 Task: Search one way flight ticket for 3 adults in first from Homer: Homer Airport to New Bern: Coastal Carolina Regional Airport (was Craven County Regional) on 5-4-2023. Choice of flights is JetBlue. Number of bags: 2 checked bags. Price is upto 82000. Outbound departure time preference is 17:45.
Action: Mouse moved to (300, 250)
Screenshot: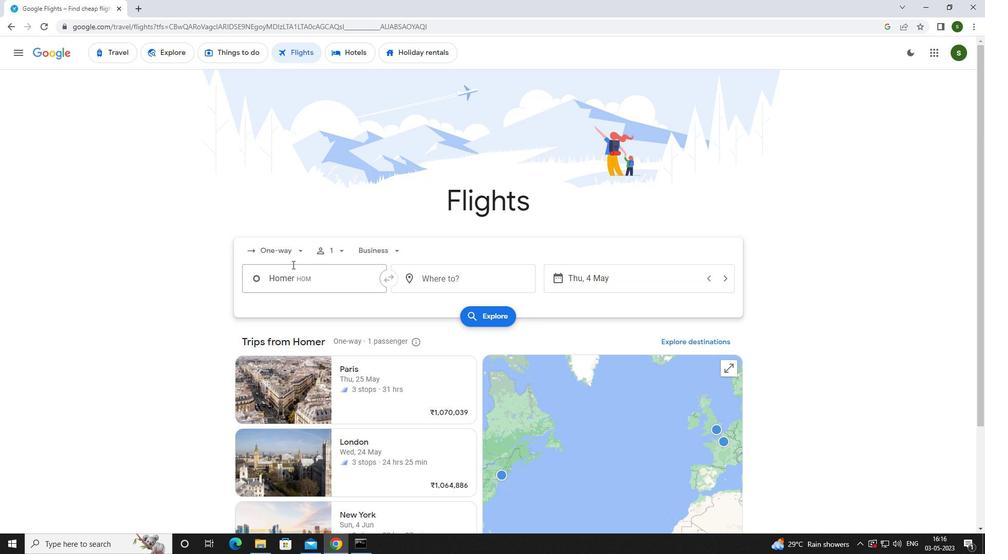 
Action: Mouse pressed left at (300, 250)
Screenshot: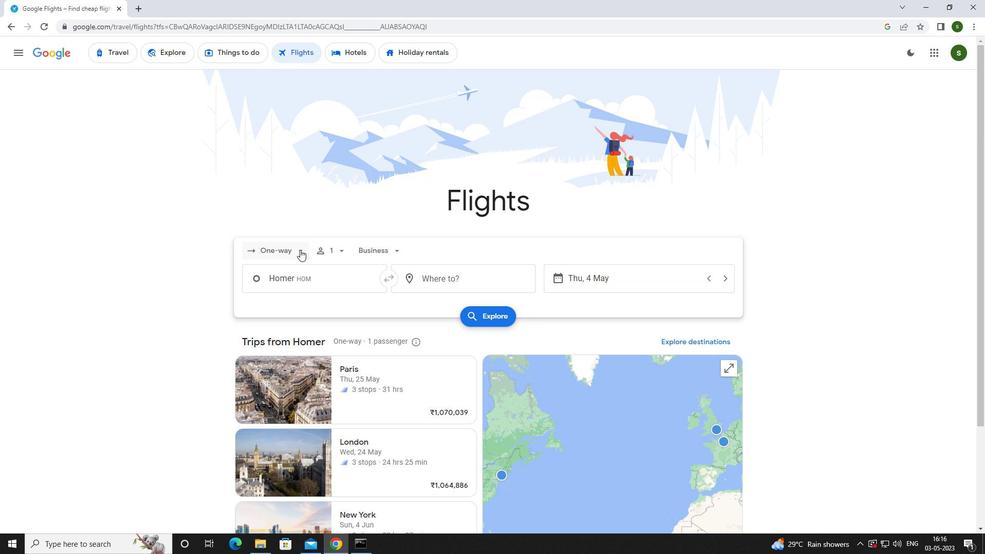 
Action: Mouse moved to (294, 295)
Screenshot: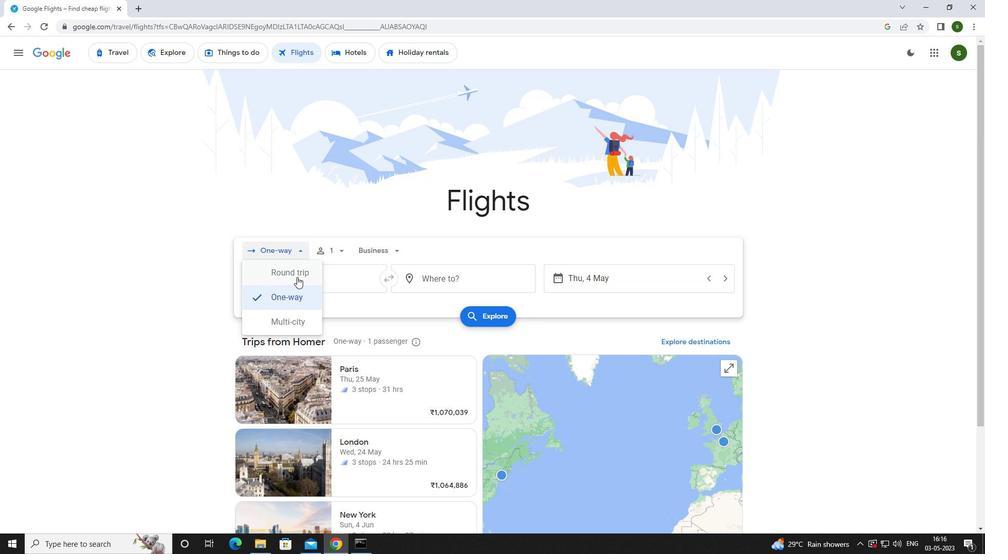 
Action: Mouse pressed left at (294, 295)
Screenshot: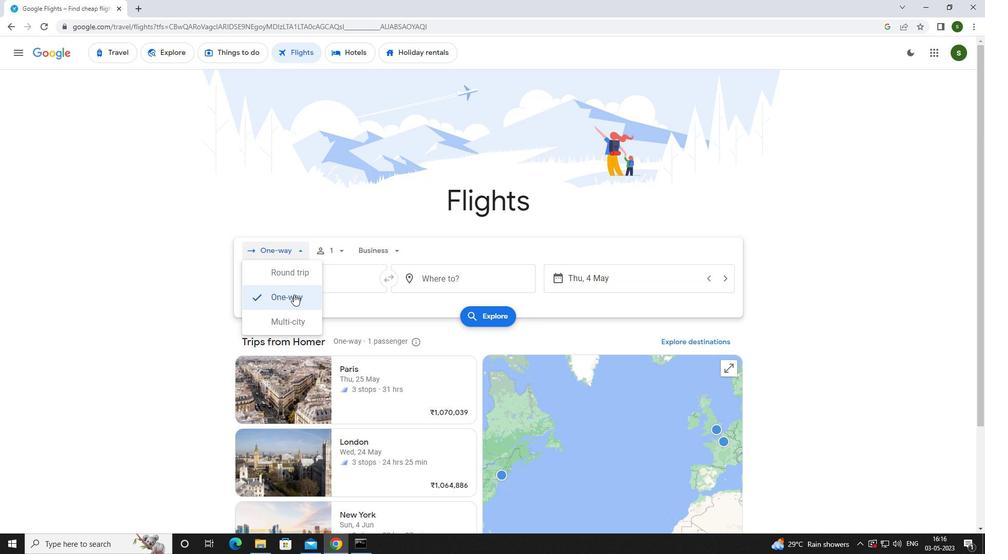 
Action: Mouse moved to (338, 253)
Screenshot: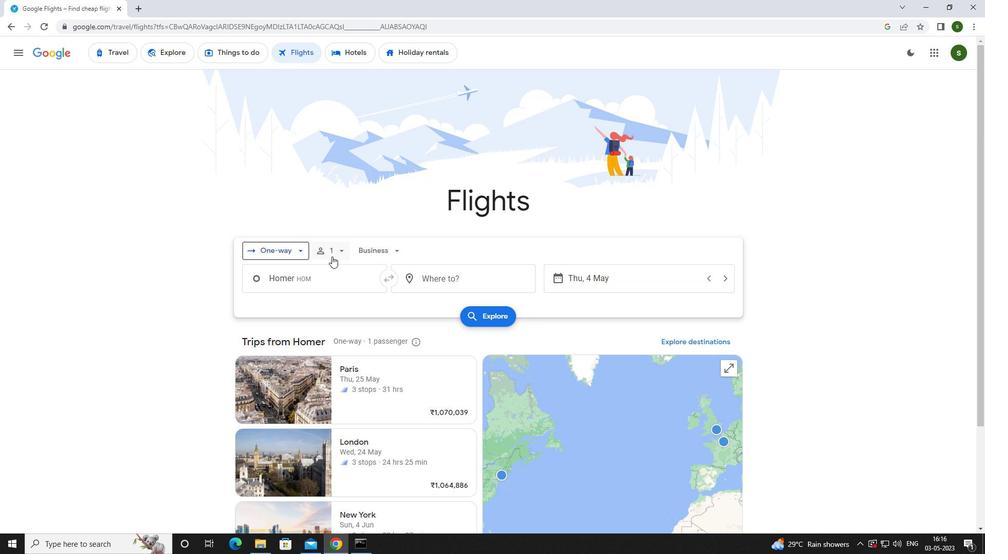 
Action: Mouse pressed left at (338, 253)
Screenshot: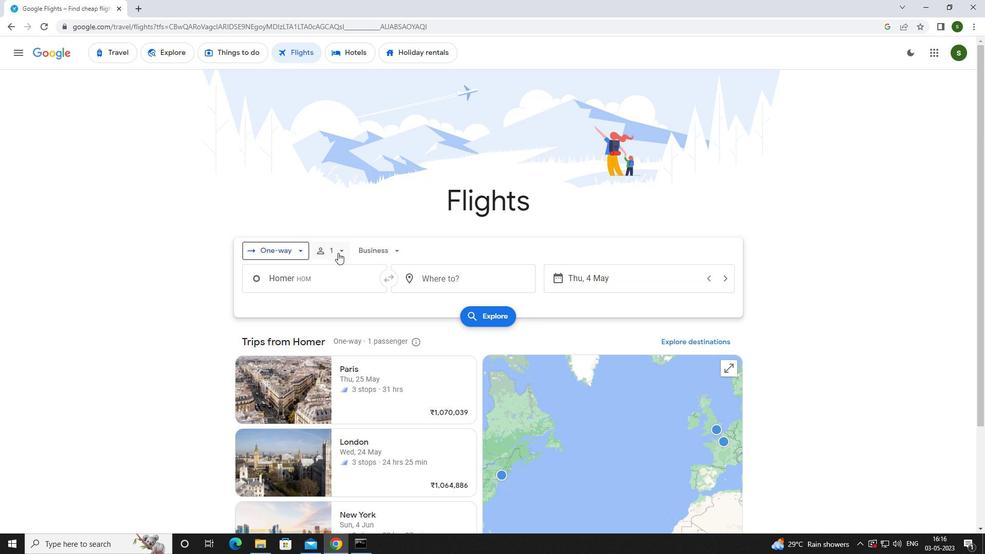 
Action: Mouse moved to (419, 274)
Screenshot: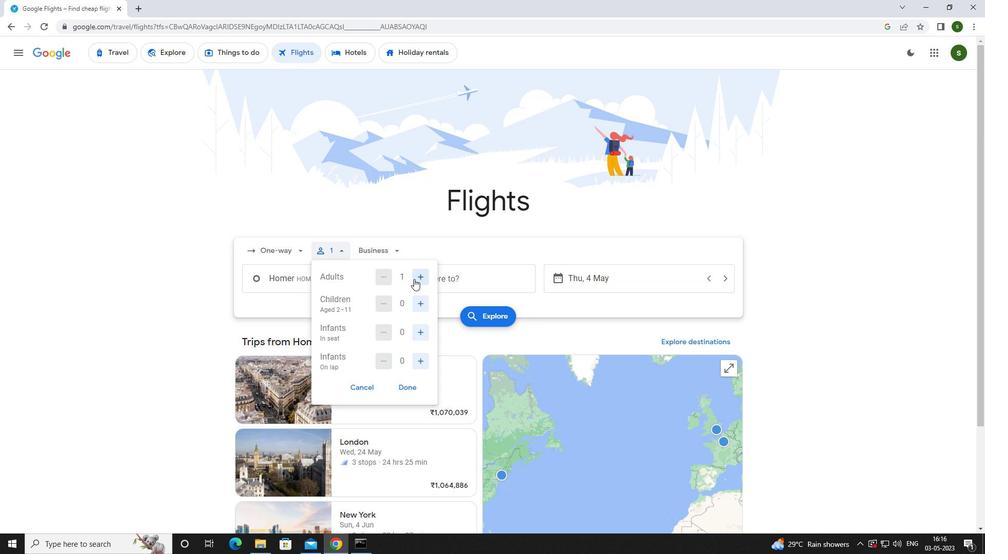 
Action: Mouse pressed left at (419, 274)
Screenshot: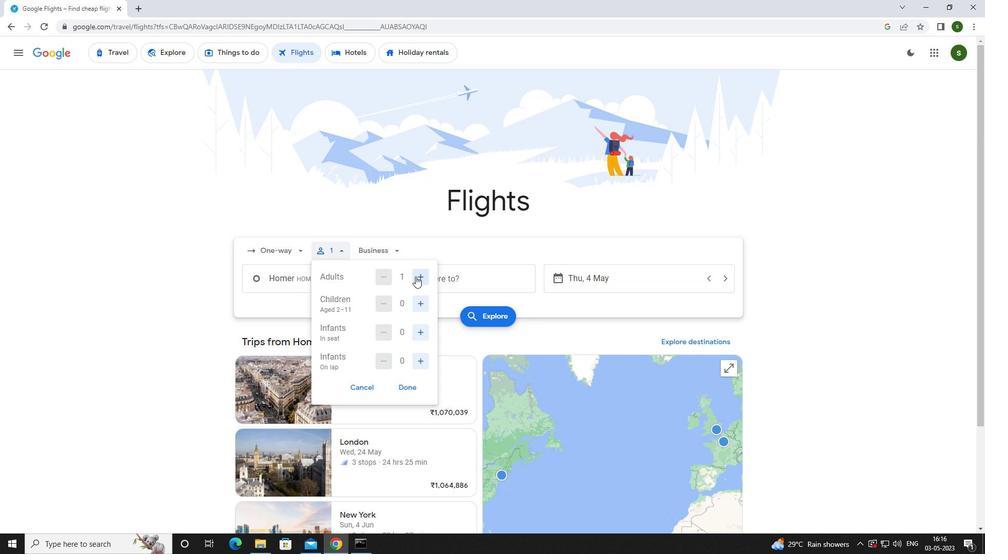 
Action: Mouse pressed left at (419, 274)
Screenshot: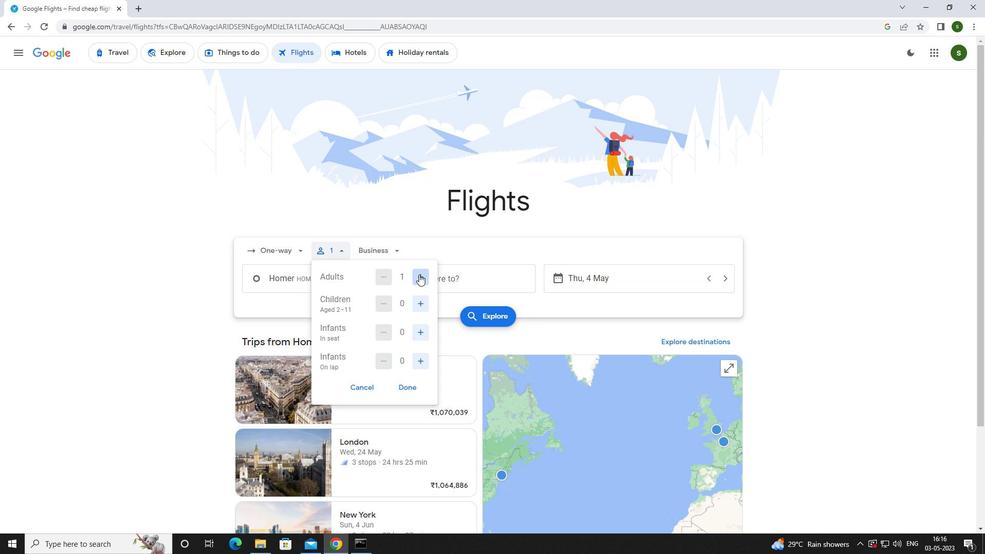 
Action: Mouse moved to (384, 245)
Screenshot: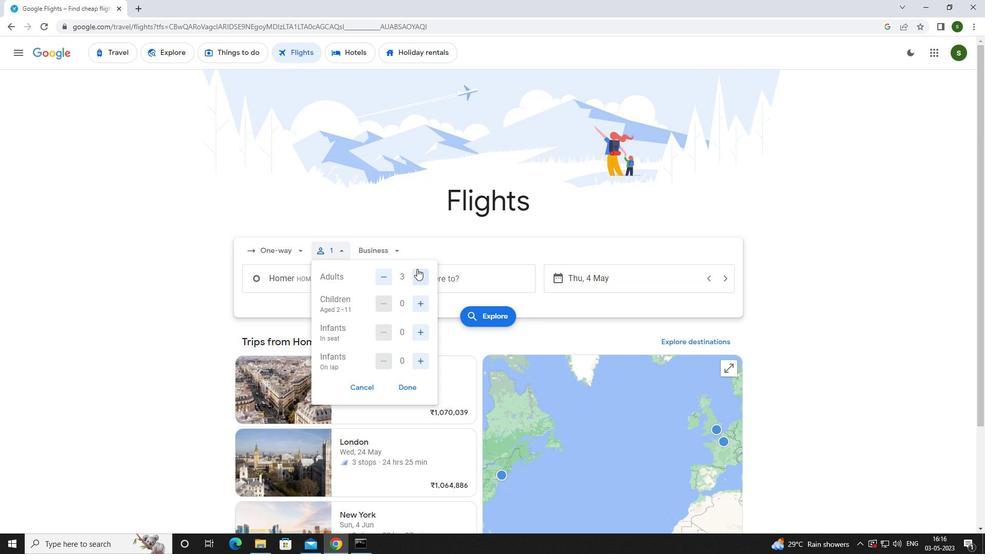 
Action: Mouse pressed left at (384, 245)
Screenshot: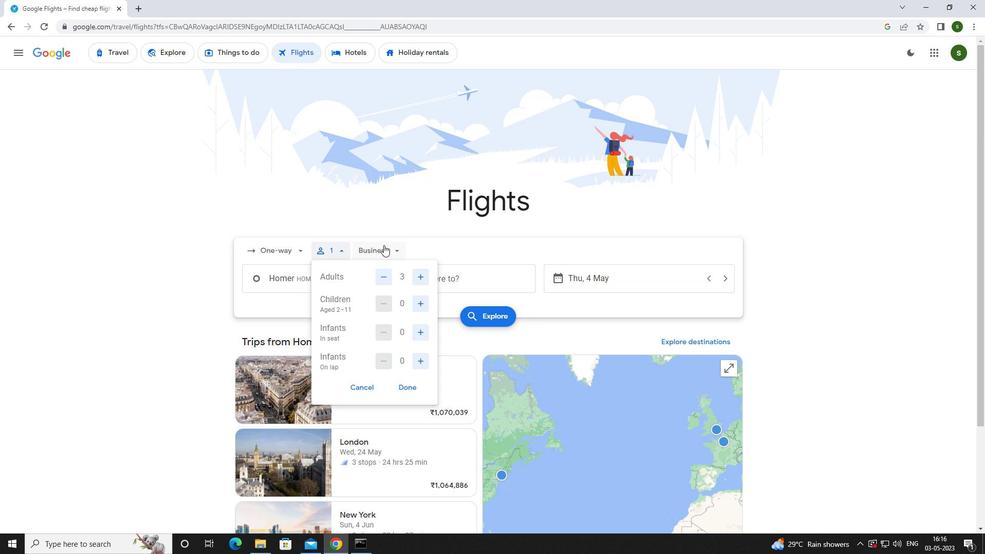 
Action: Mouse moved to (373, 347)
Screenshot: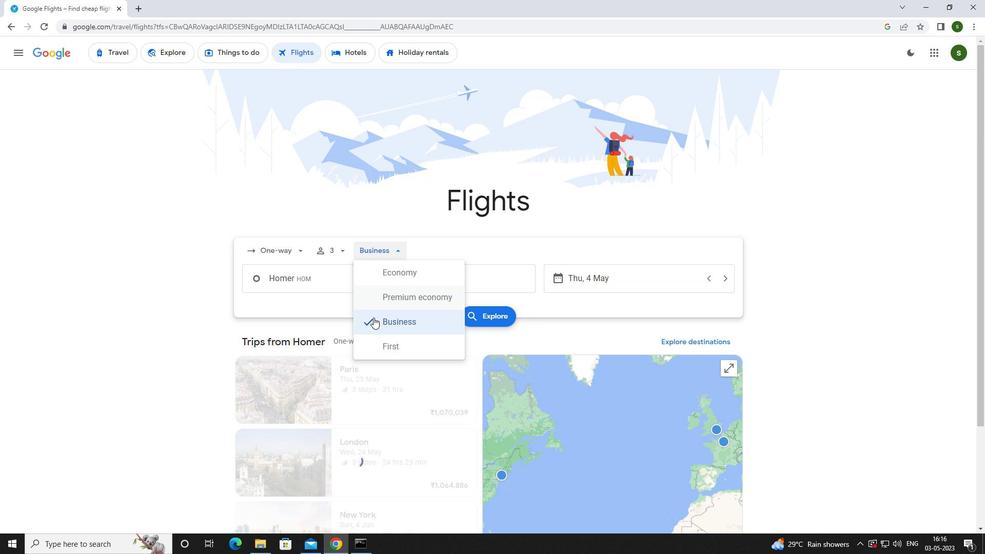 
Action: Mouse pressed left at (373, 347)
Screenshot: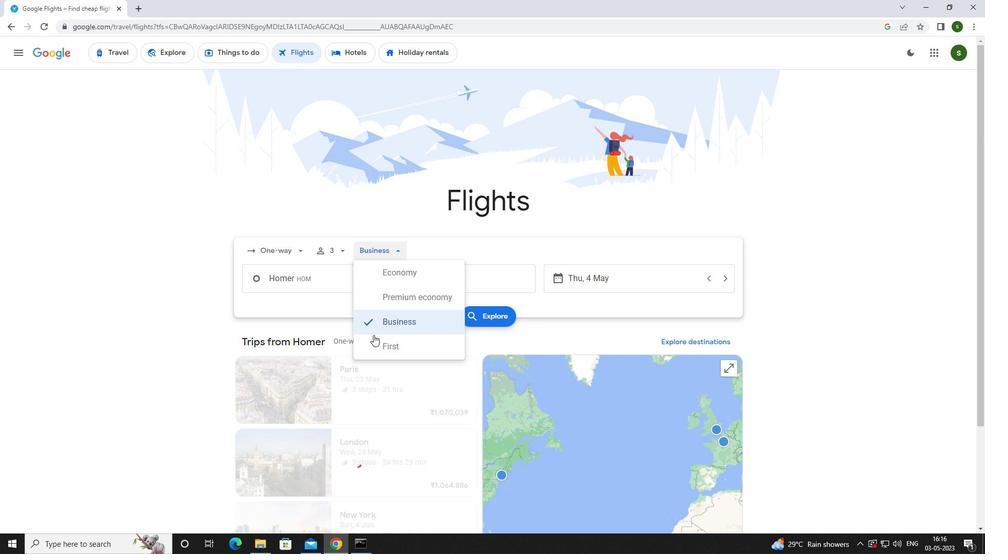 
Action: Mouse moved to (329, 273)
Screenshot: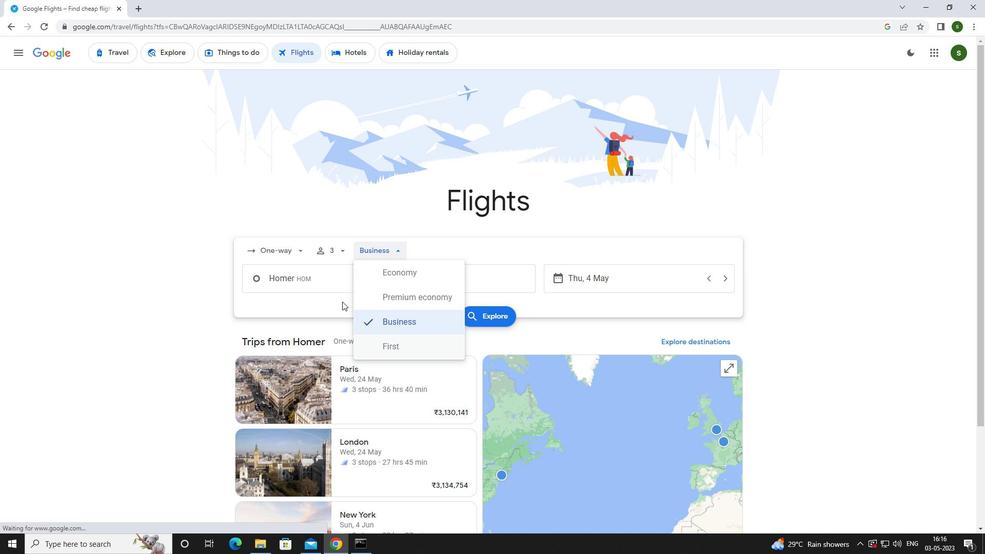 
Action: Mouse pressed left at (329, 273)
Screenshot: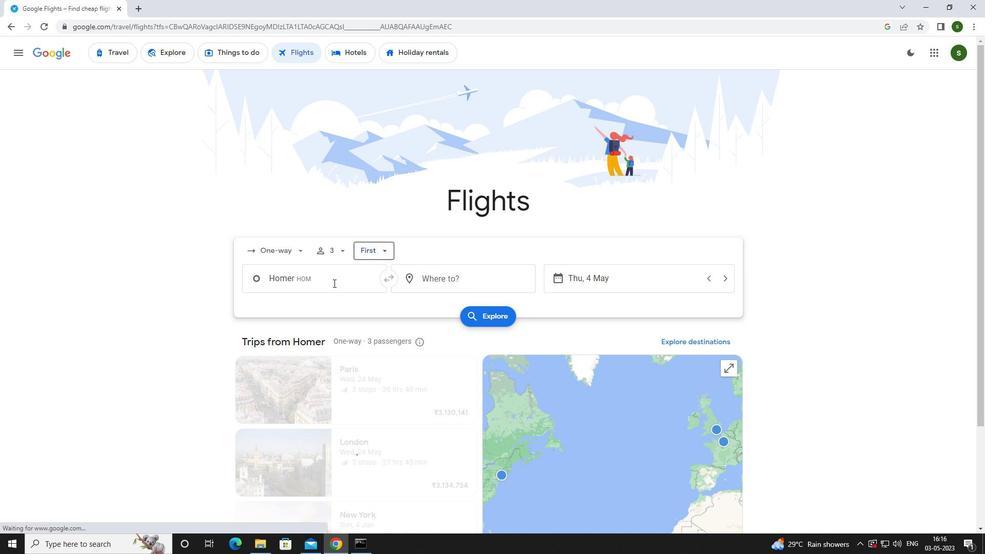 
Action: Mouse moved to (334, 280)
Screenshot: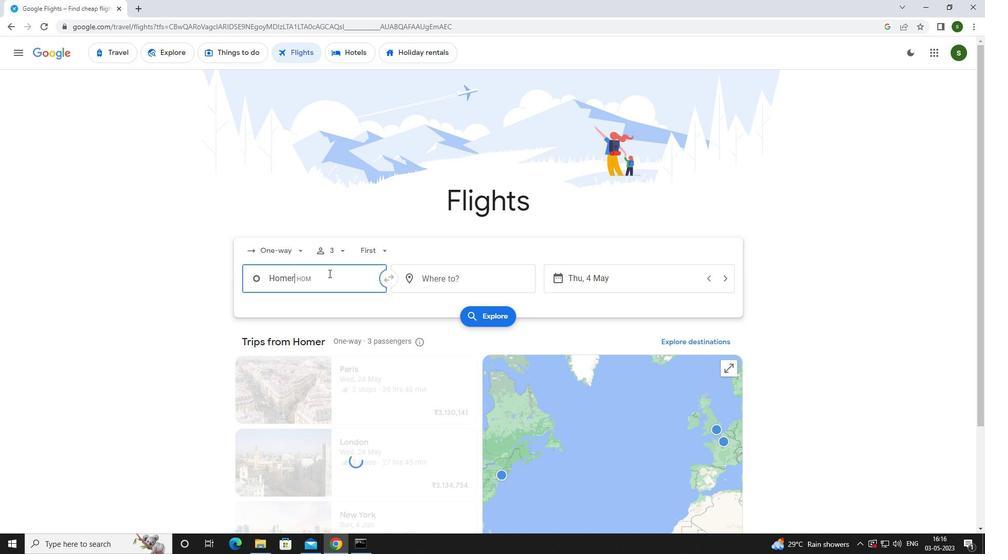 
Action: Key pressed <Key.caps_lock>h
Screenshot: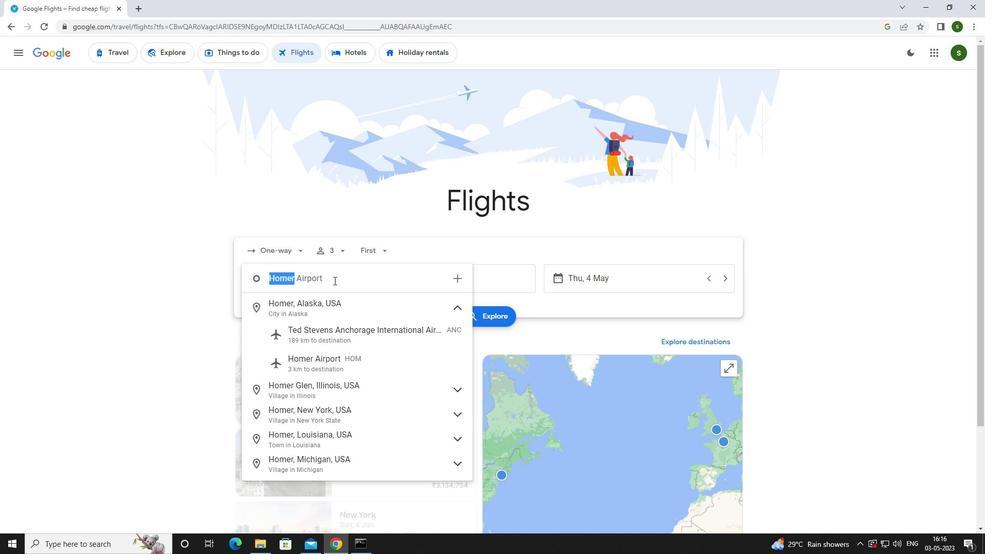 
Action: Mouse moved to (334, 281)
Screenshot: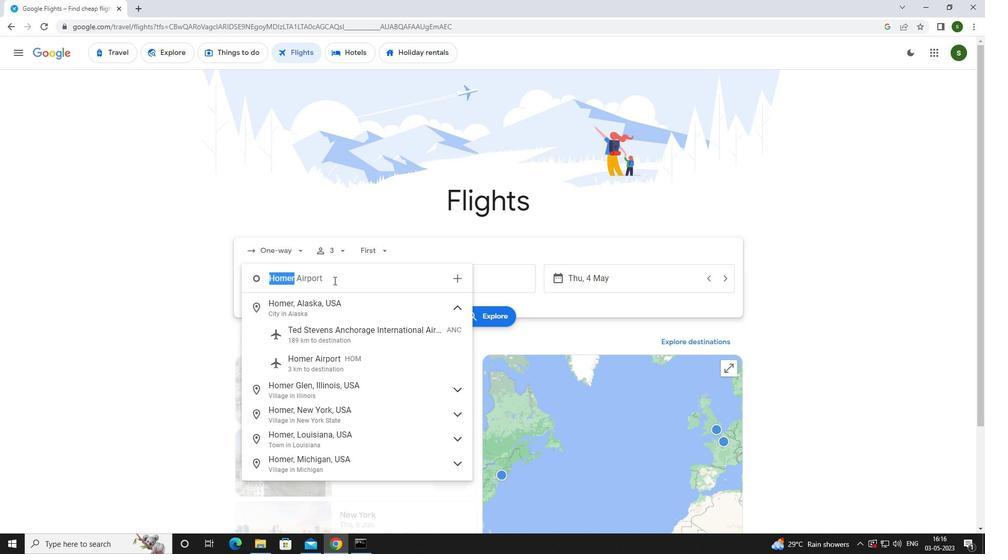 
Action: Key pressed <Key.caps_lock>omer
Screenshot: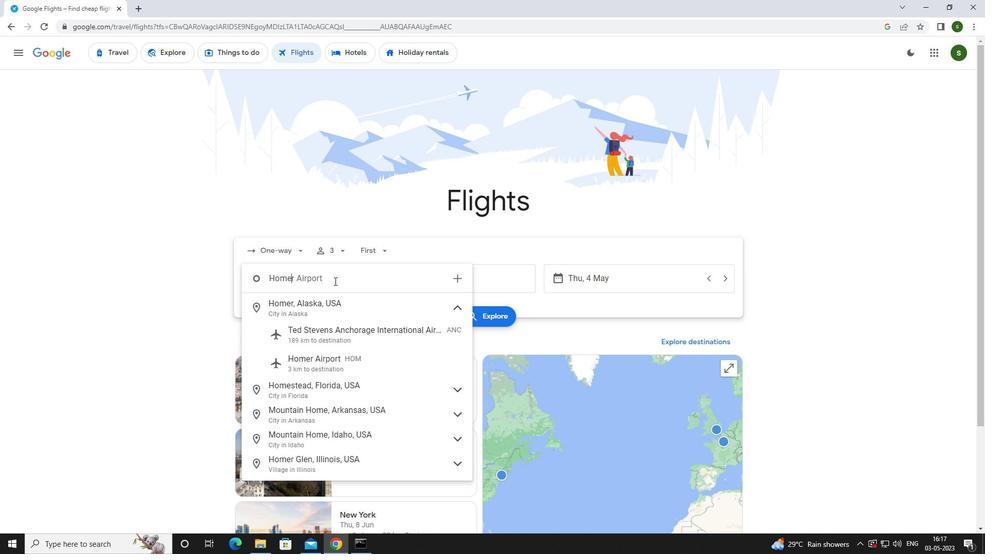 
Action: Mouse moved to (334, 367)
Screenshot: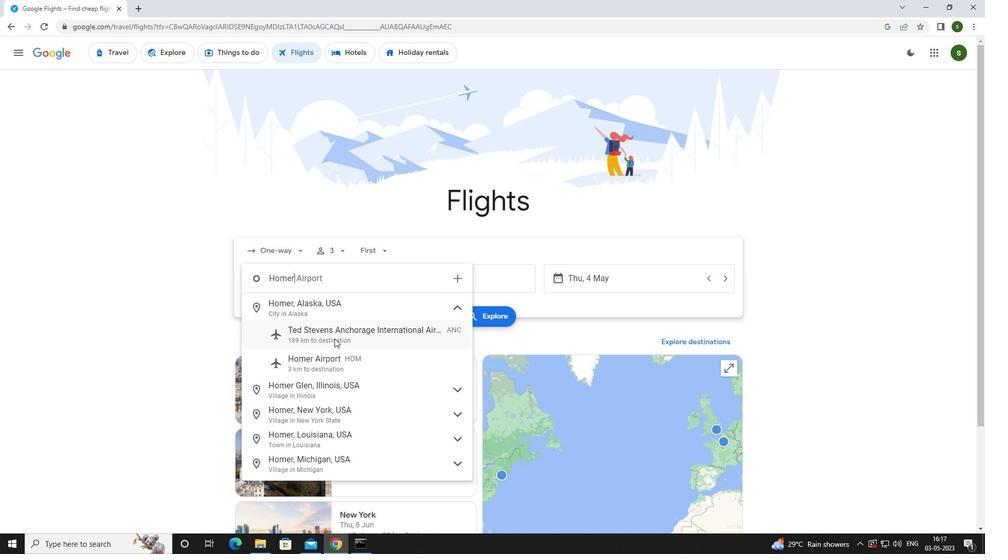 
Action: Mouse pressed left at (334, 367)
Screenshot: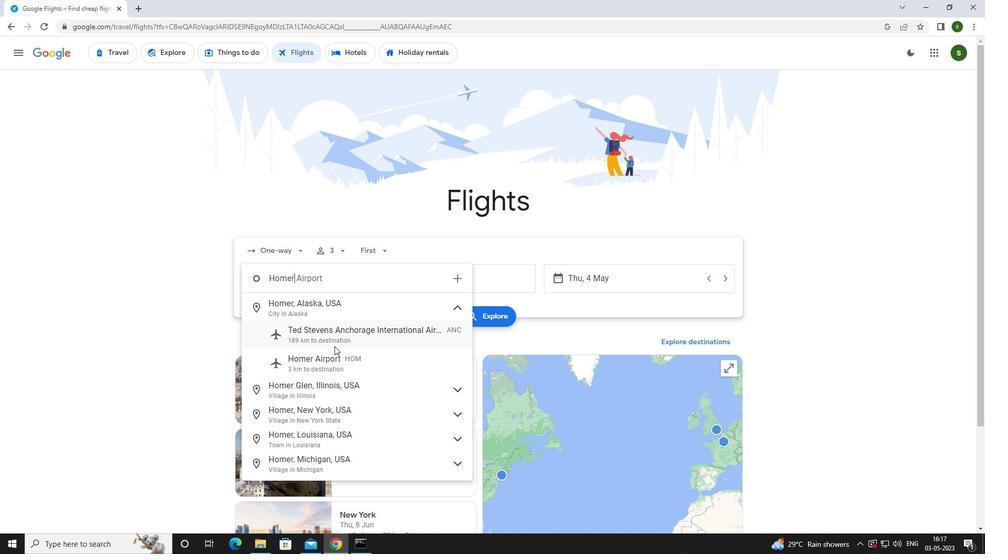 
Action: Mouse moved to (468, 283)
Screenshot: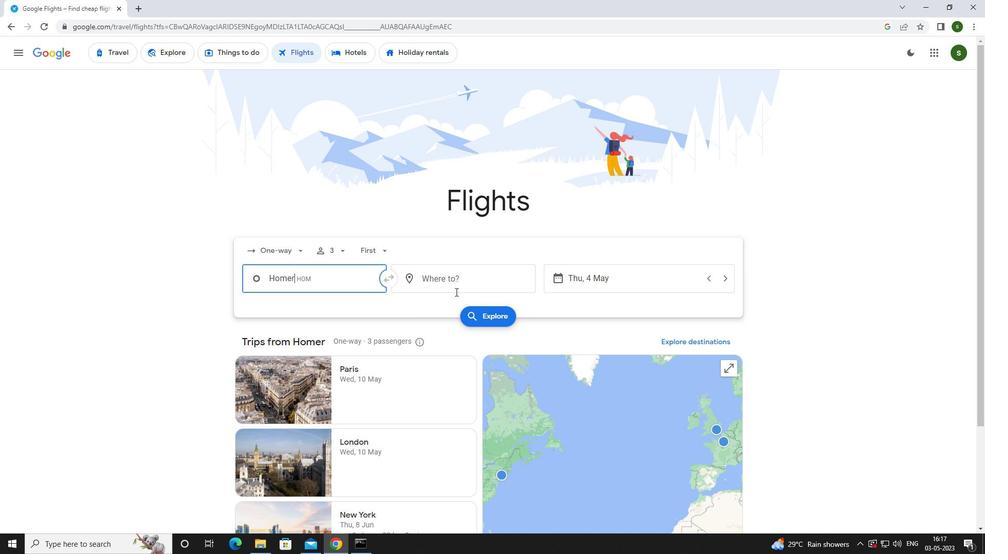 
Action: Mouse pressed left at (468, 283)
Screenshot: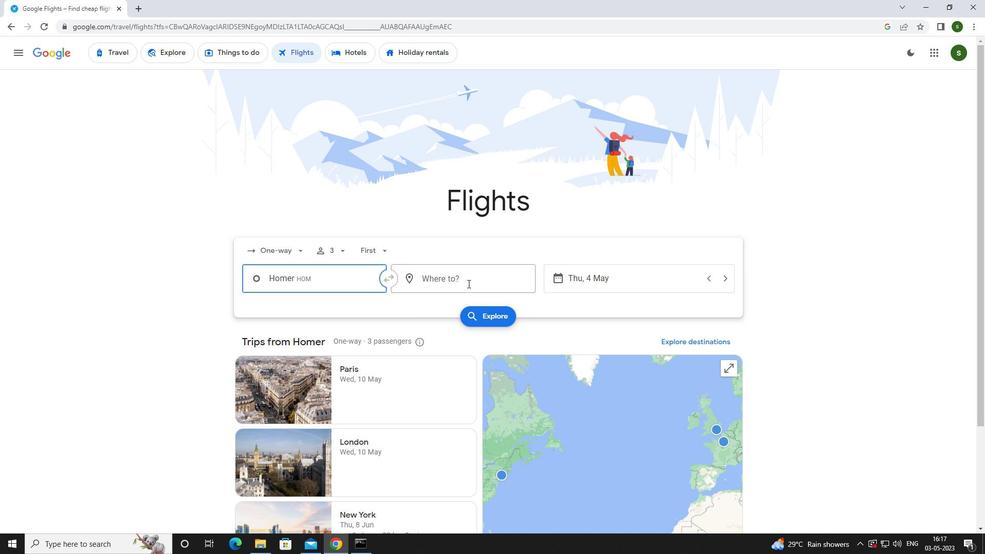 
Action: Key pressed <Key.caps_lock>c<Key.caps_lock>oastal
Screenshot: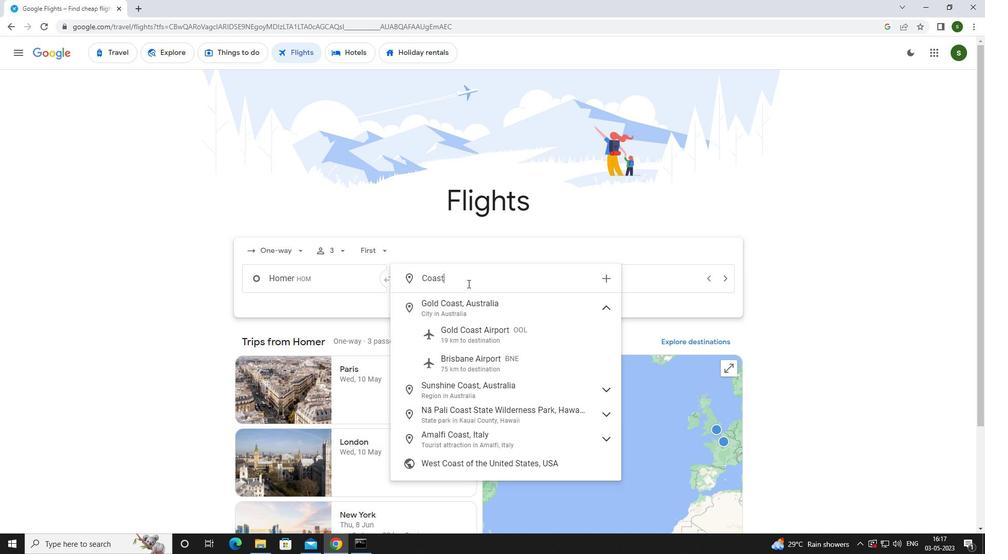 
Action: Mouse moved to (475, 306)
Screenshot: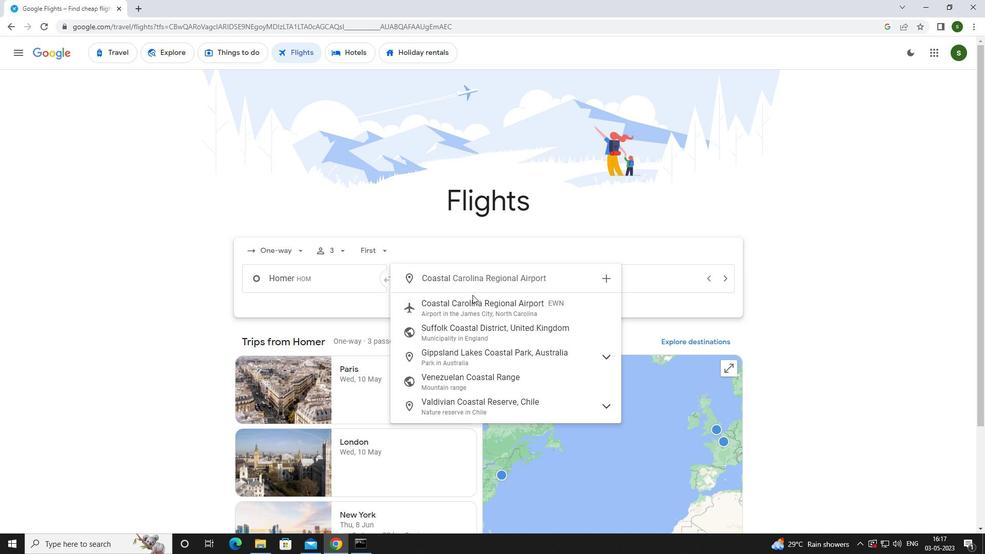 
Action: Mouse pressed left at (475, 306)
Screenshot: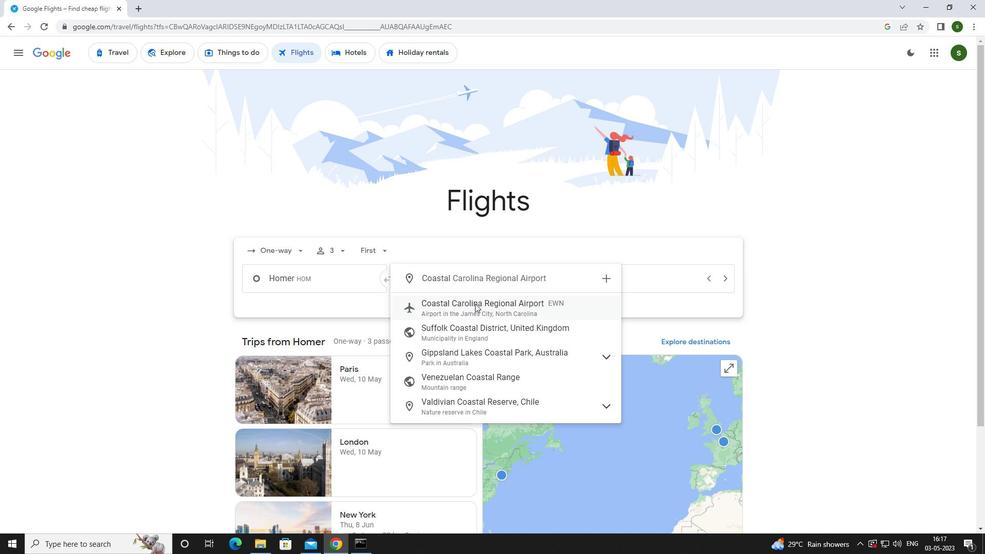 
Action: Mouse moved to (630, 283)
Screenshot: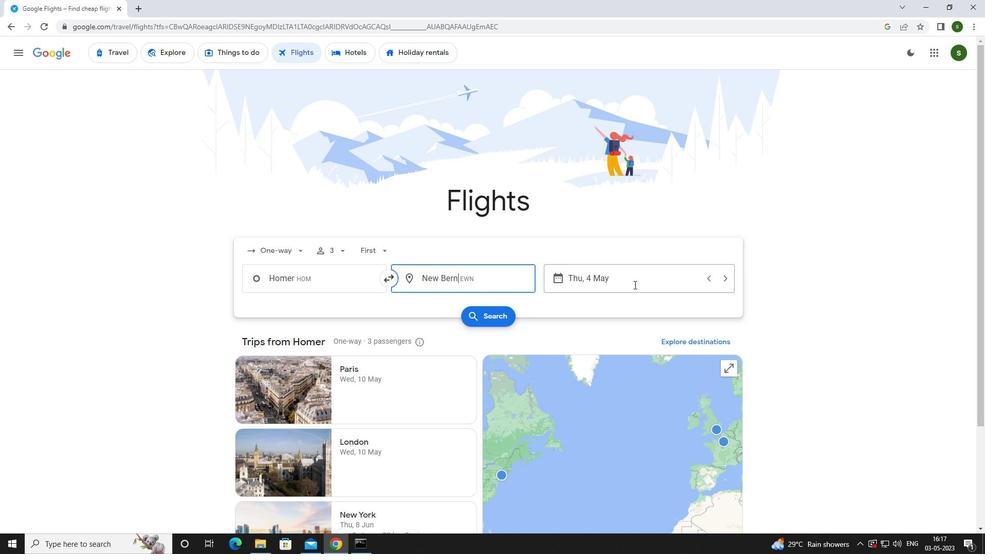 
Action: Mouse pressed left at (630, 283)
Screenshot: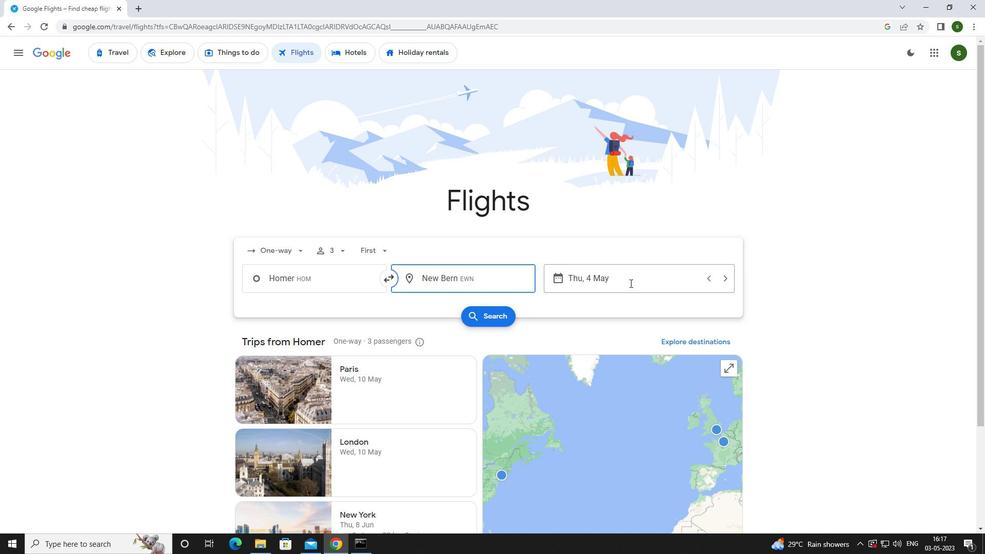 
Action: Mouse moved to (473, 347)
Screenshot: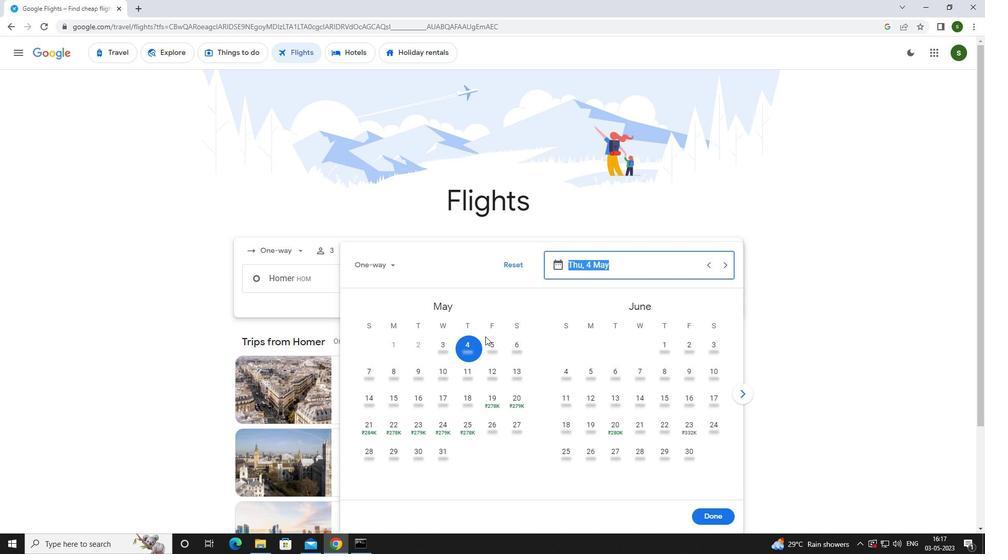 
Action: Mouse pressed left at (473, 347)
Screenshot: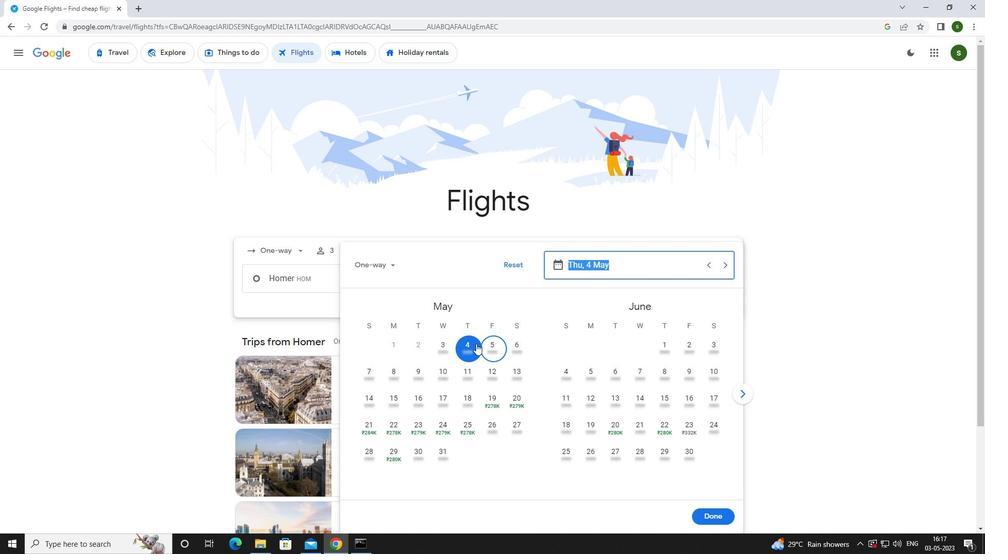 
Action: Mouse moved to (723, 518)
Screenshot: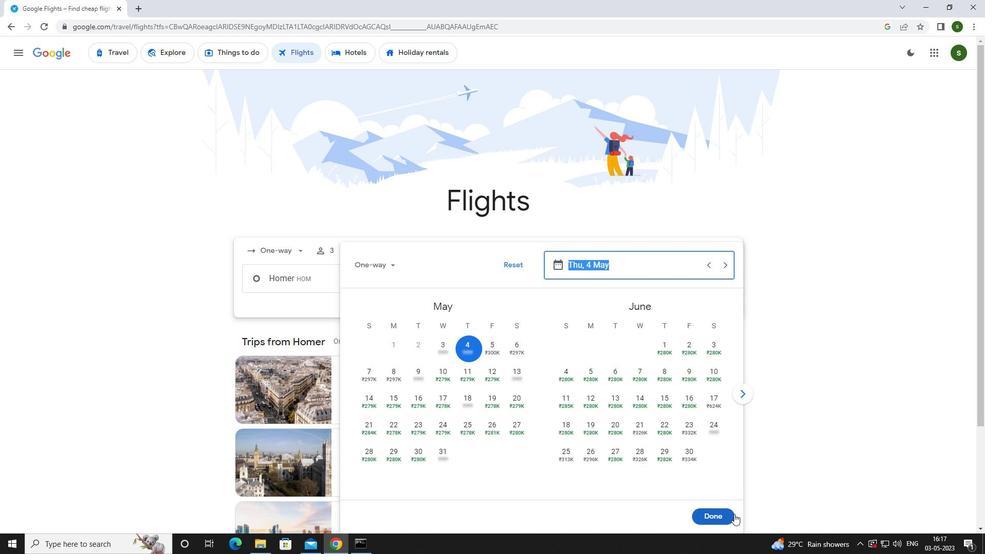 
Action: Mouse pressed left at (723, 518)
Screenshot: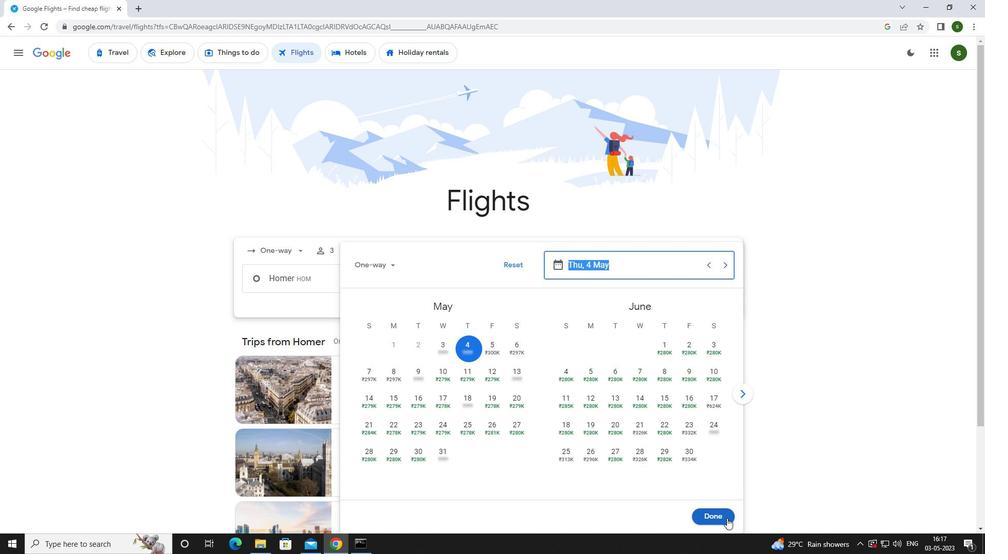 
Action: Mouse moved to (495, 315)
Screenshot: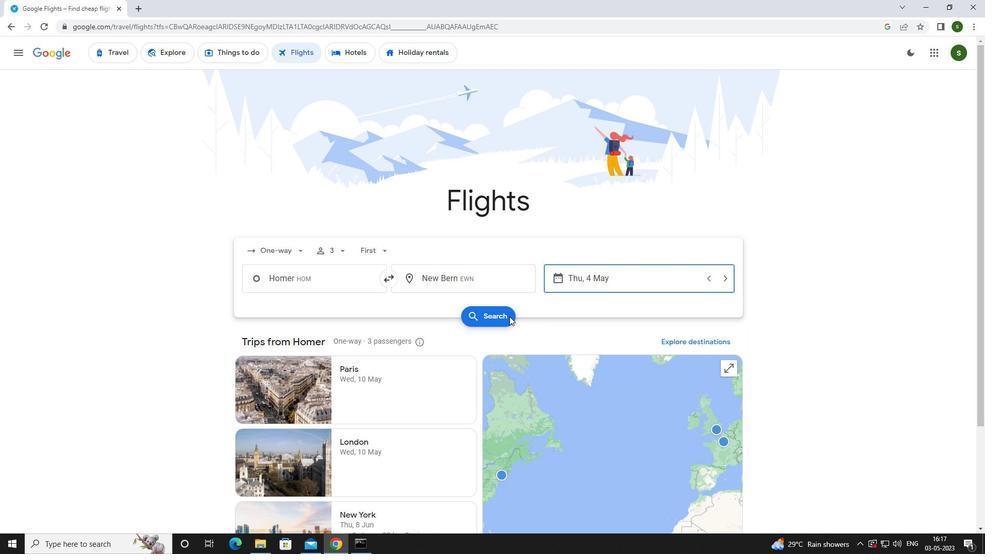 
Action: Mouse pressed left at (495, 315)
Screenshot: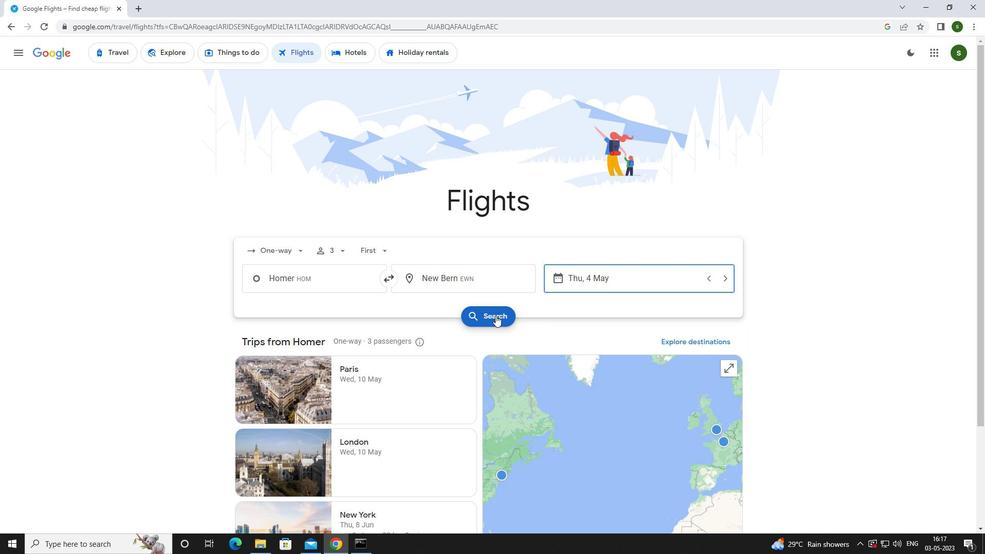 
Action: Mouse moved to (262, 149)
Screenshot: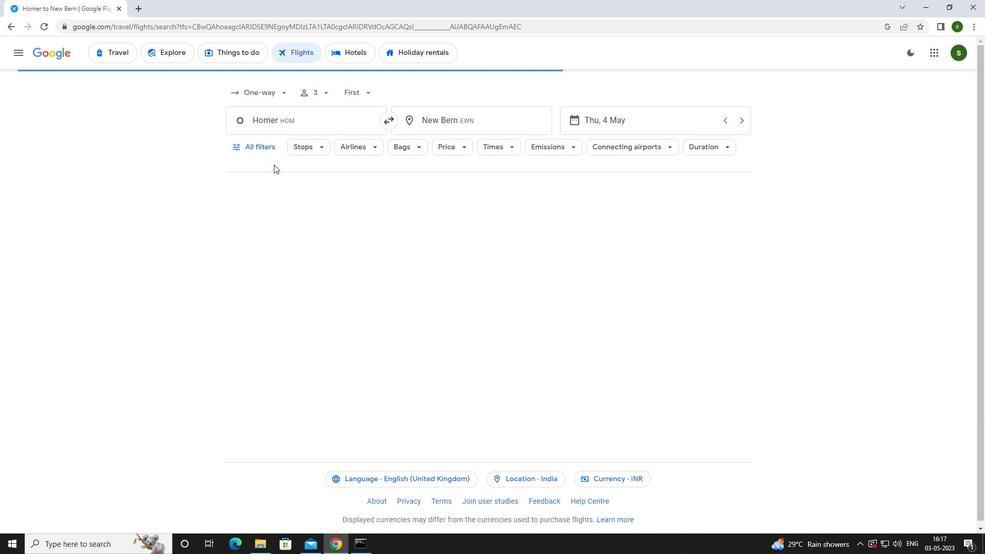 
Action: Mouse pressed left at (262, 149)
Screenshot: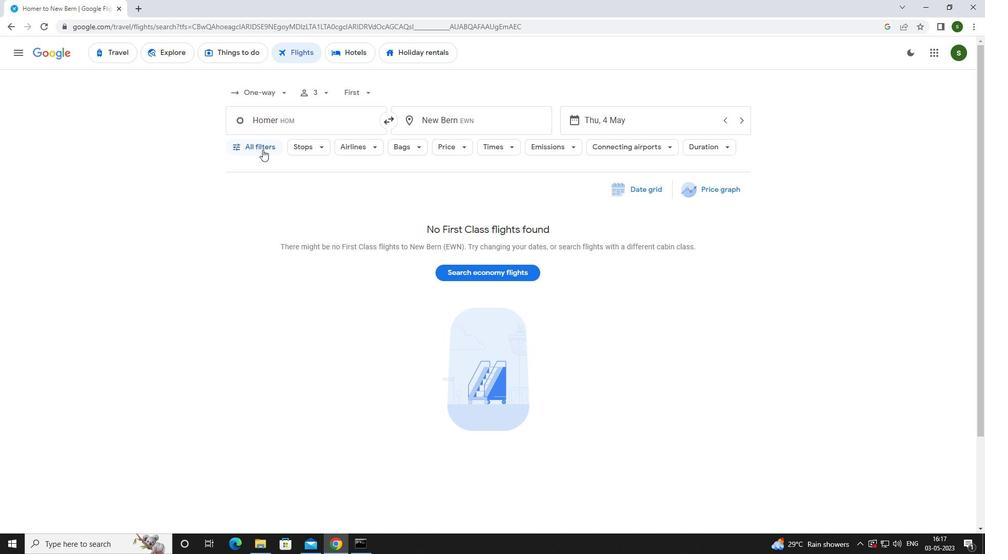 
Action: Mouse moved to (385, 370)
Screenshot: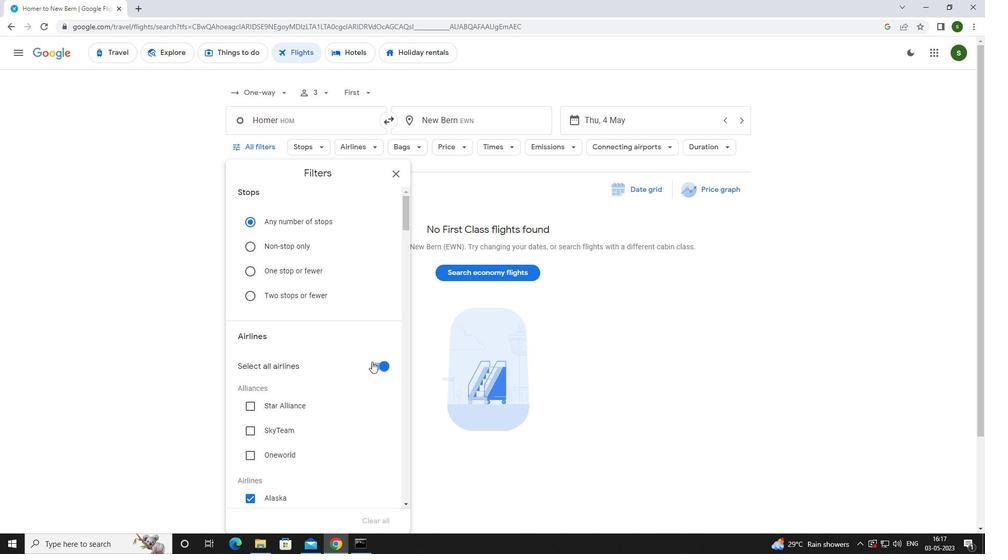 
Action: Mouse pressed left at (385, 370)
Screenshot: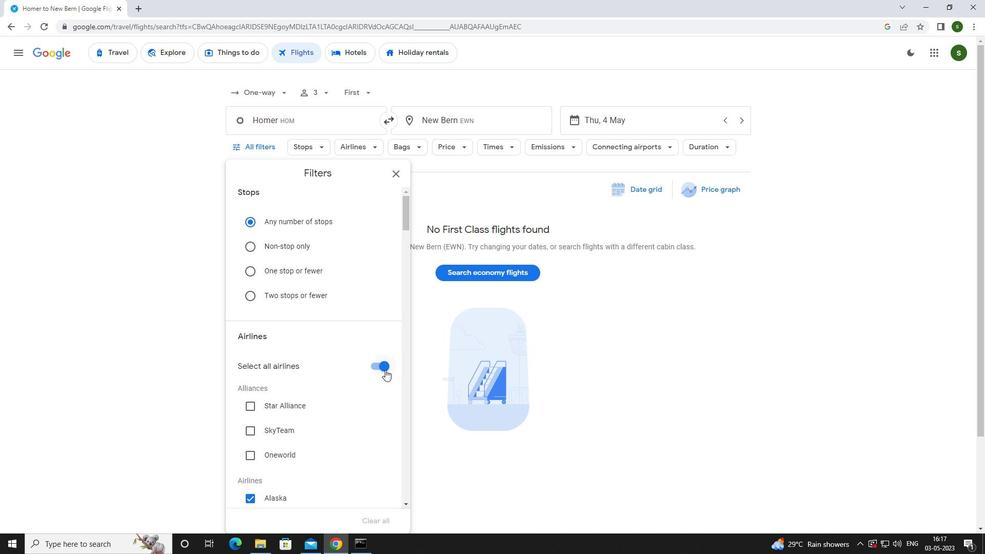 
Action: Mouse moved to (331, 329)
Screenshot: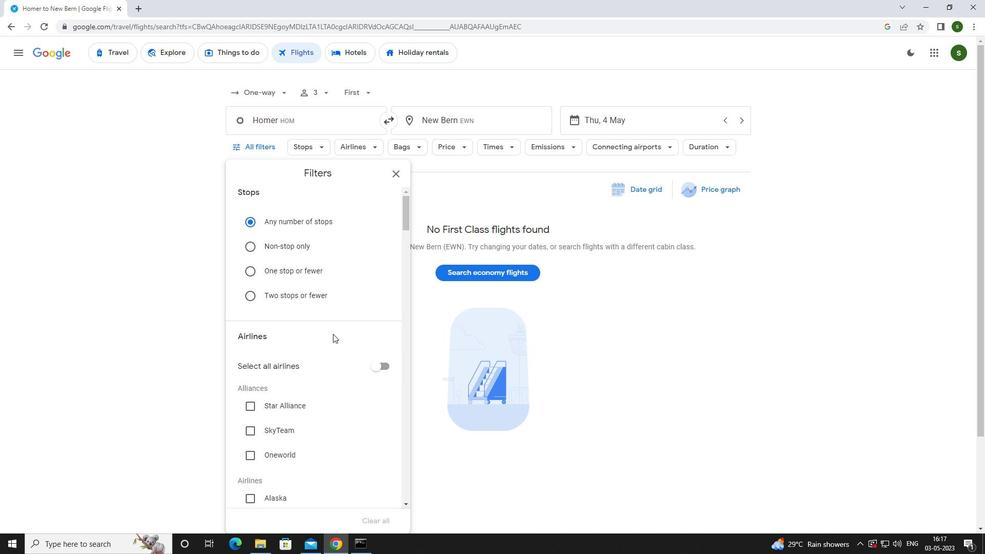 
Action: Mouse scrolled (331, 328) with delta (0, 0)
Screenshot: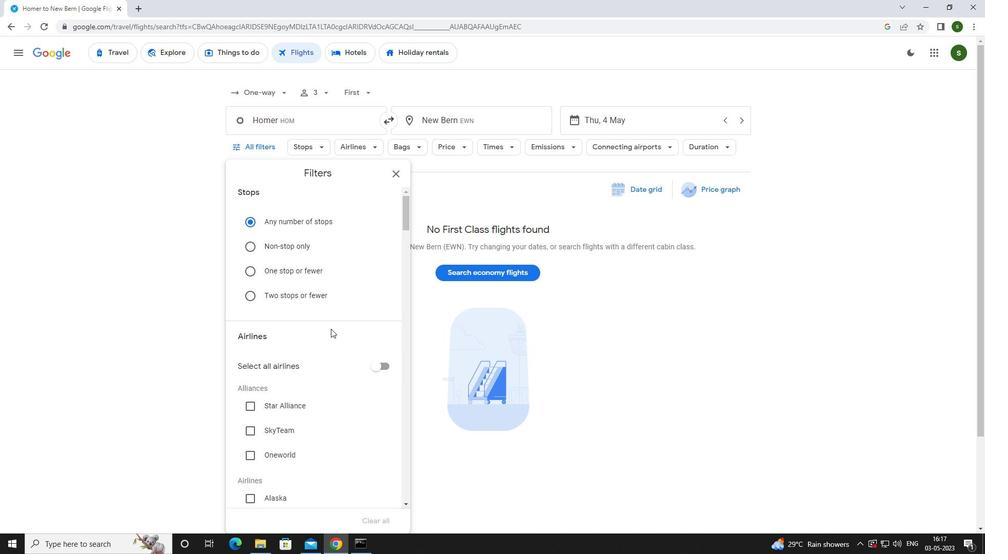 
Action: Mouse scrolled (331, 328) with delta (0, 0)
Screenshot: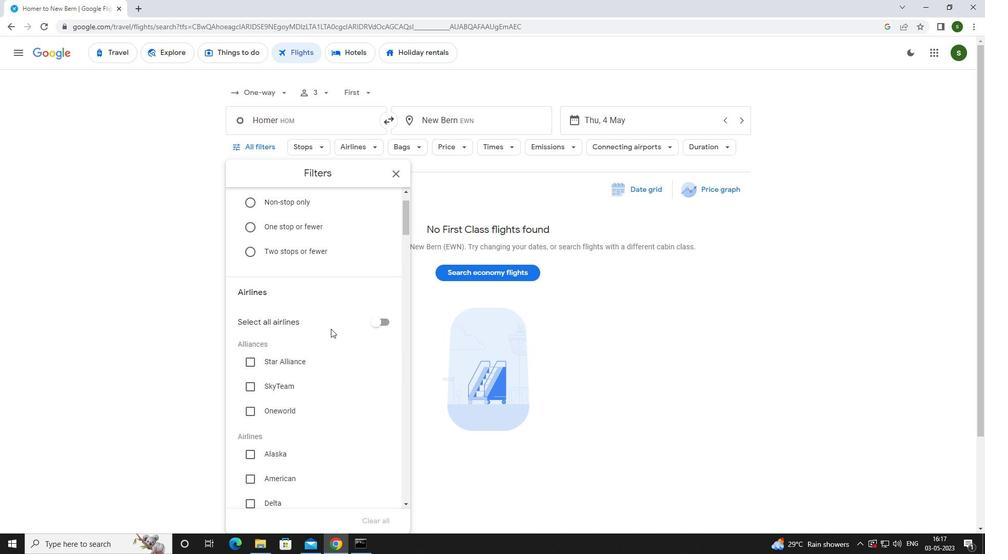 
Action: Mouse scrolled (331, 328) with delta (0, 0)
Screenshot: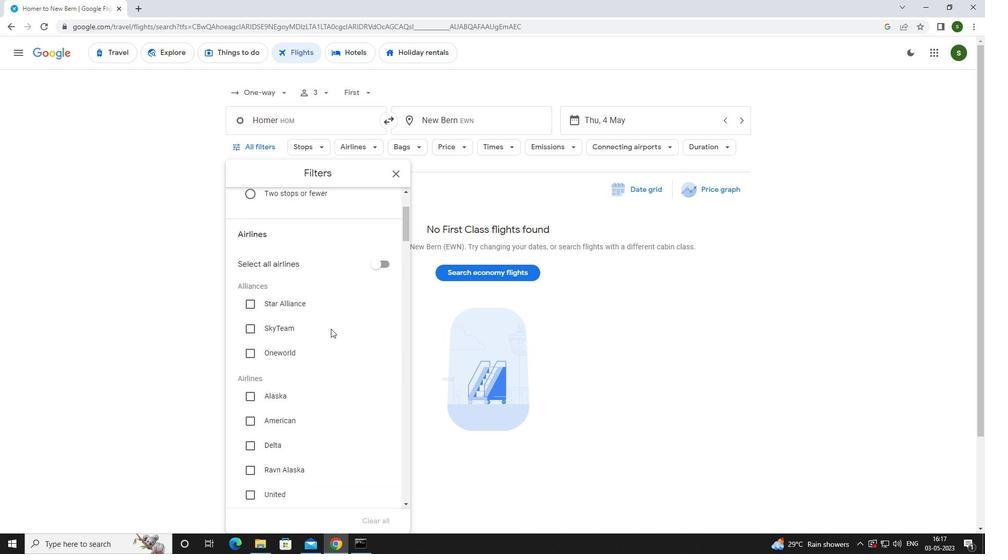 
Action: Mouse scrolled (331, 328) with delta (0, 0)
Screenshot: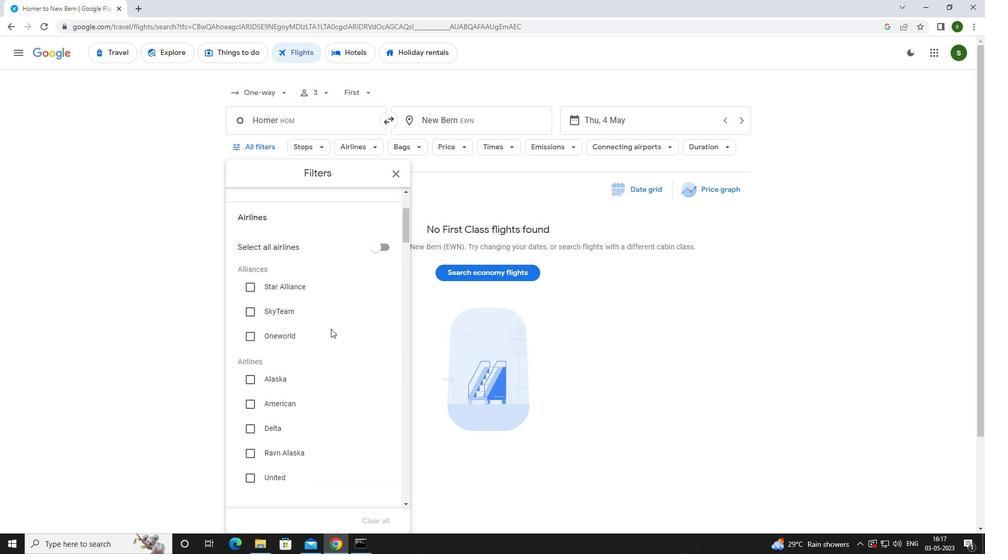 
Action: Mouse scrolled (331, 328) with delta (0, 0)
Screenshot: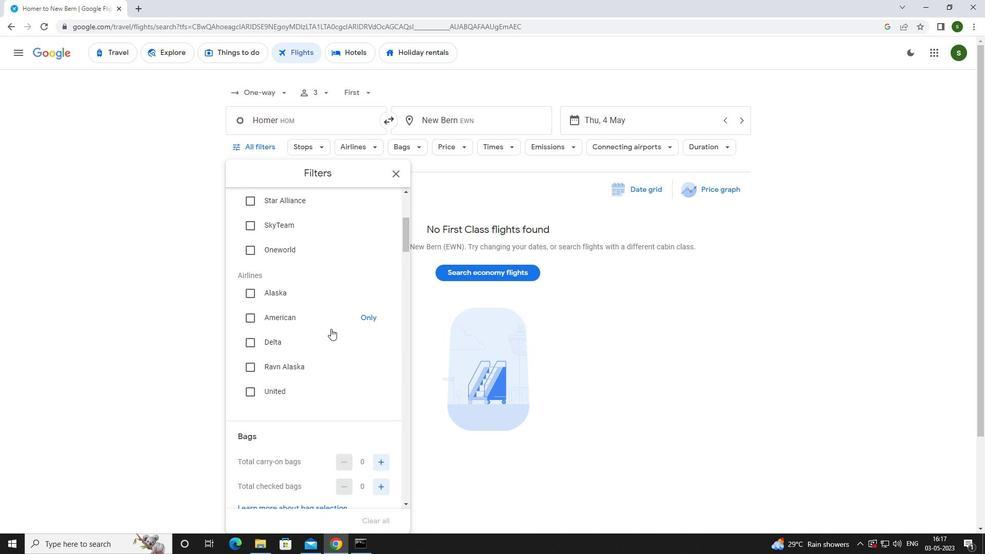 
Action: Mouse moved to (383, 430)
Screenshot: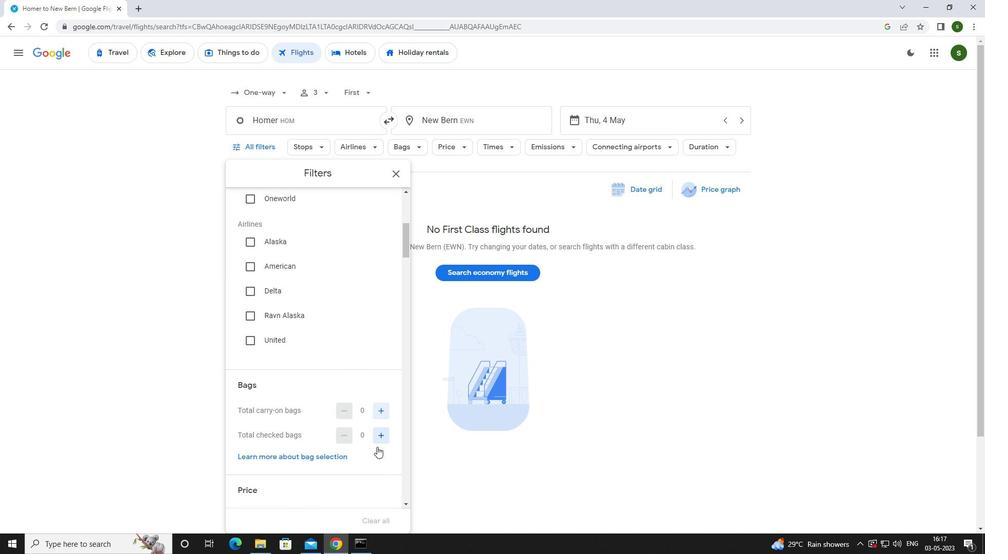 
Action: Mouse pressed left at (383, 430)
Screenshot: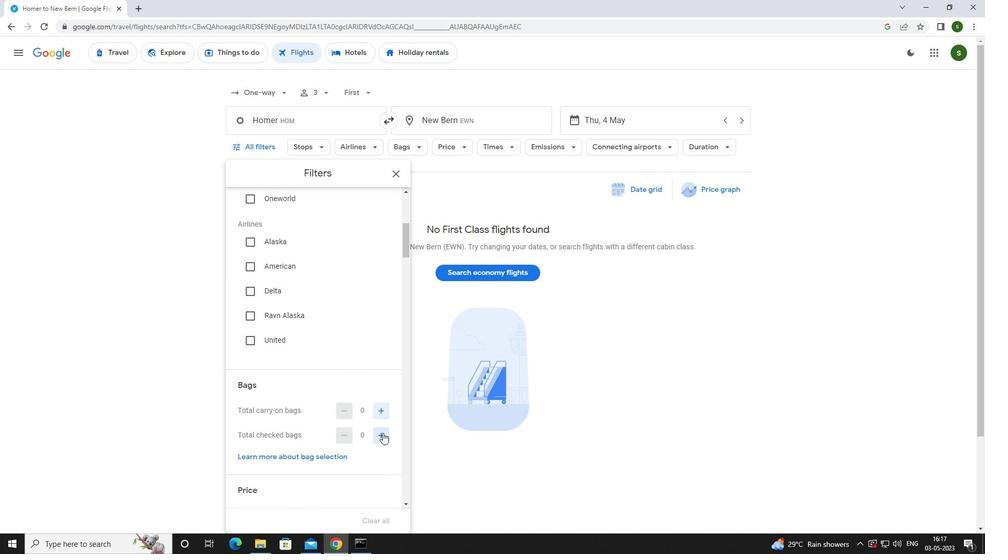 
Action: Mouse pressed left at (383, 430)
Screenshot: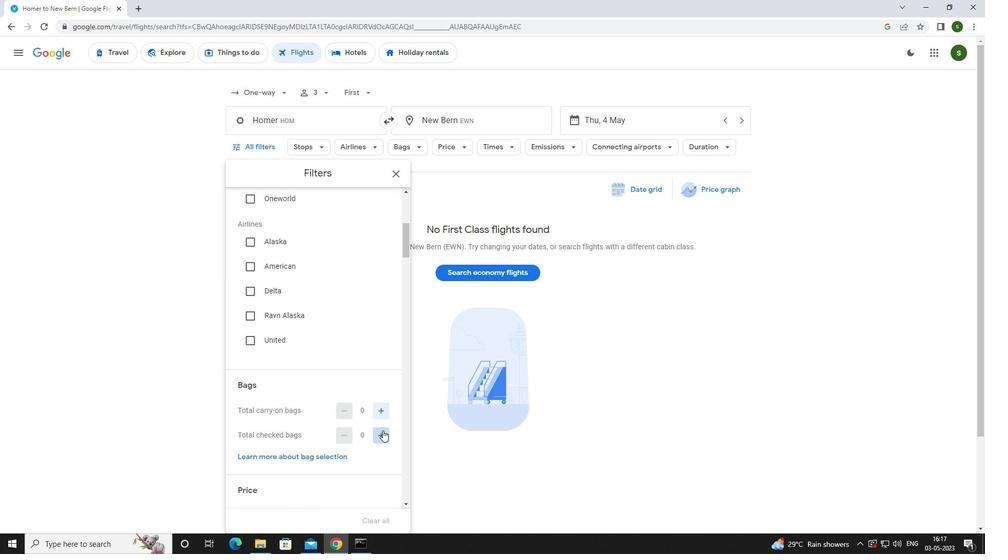 
Action: Mouse scrolled (383, 430) with delta (0, 0)
Screenshot: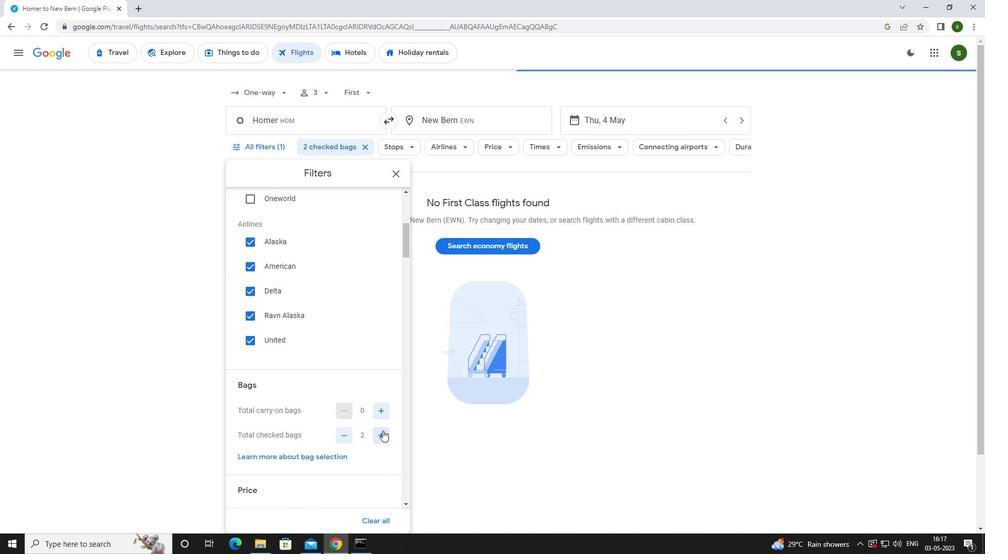 
Action: Mouse scrolled (383, 430) with delta (0, 0)
Screenshot: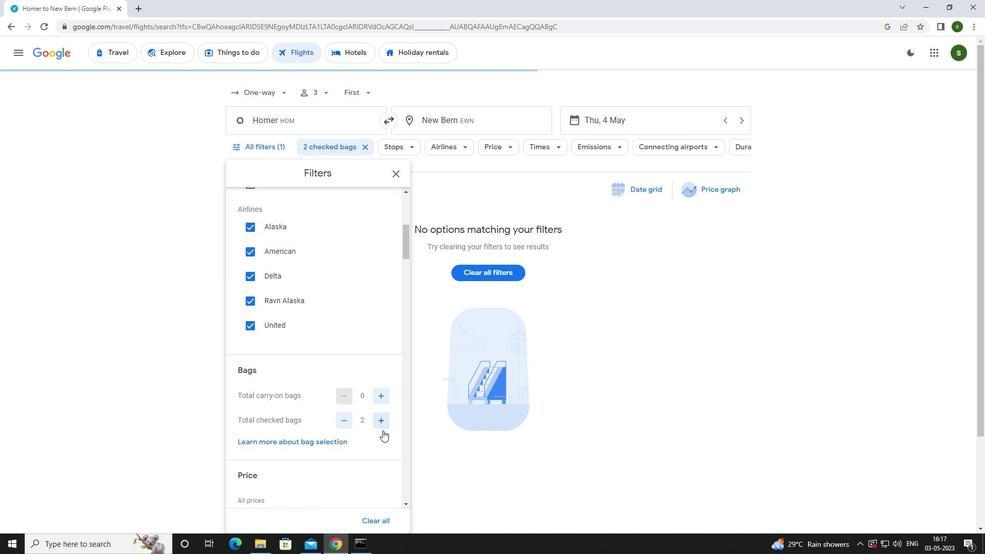 
Action: Mouse moved to (383, 434)
Screenshot: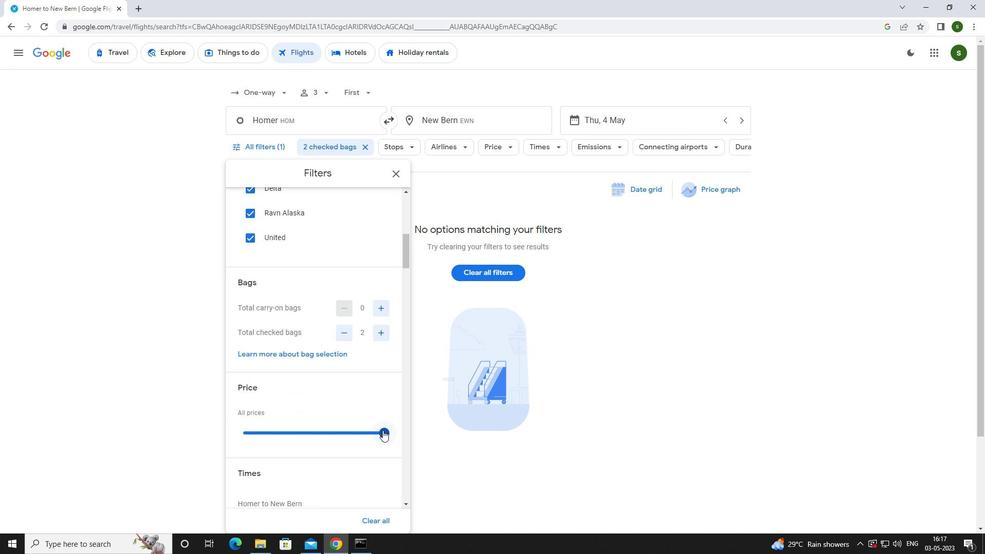 
Action: Mouse pressed left at (383, 434)
Screenshot: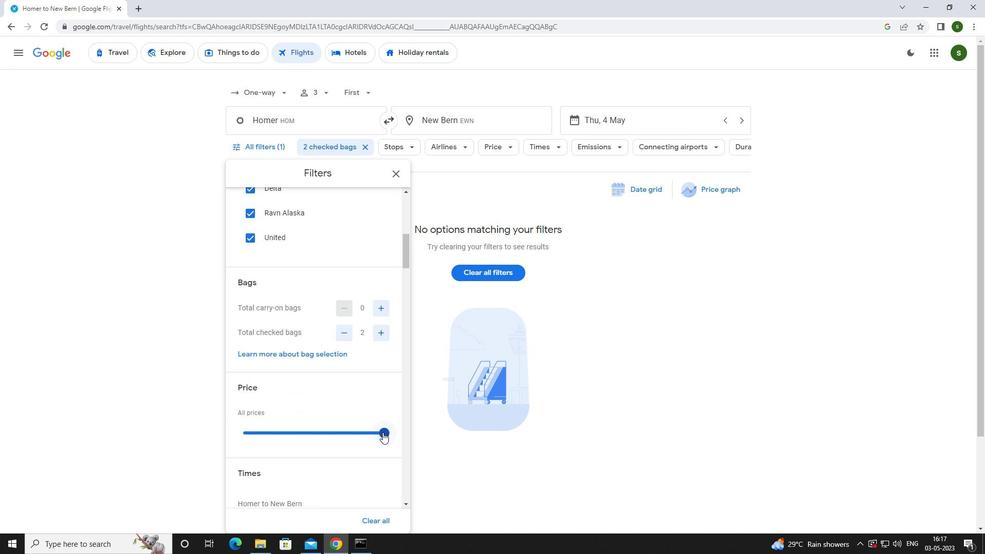 
Action: Mouse scrolled (383, 433) with delta (0, 0)
Screenshot: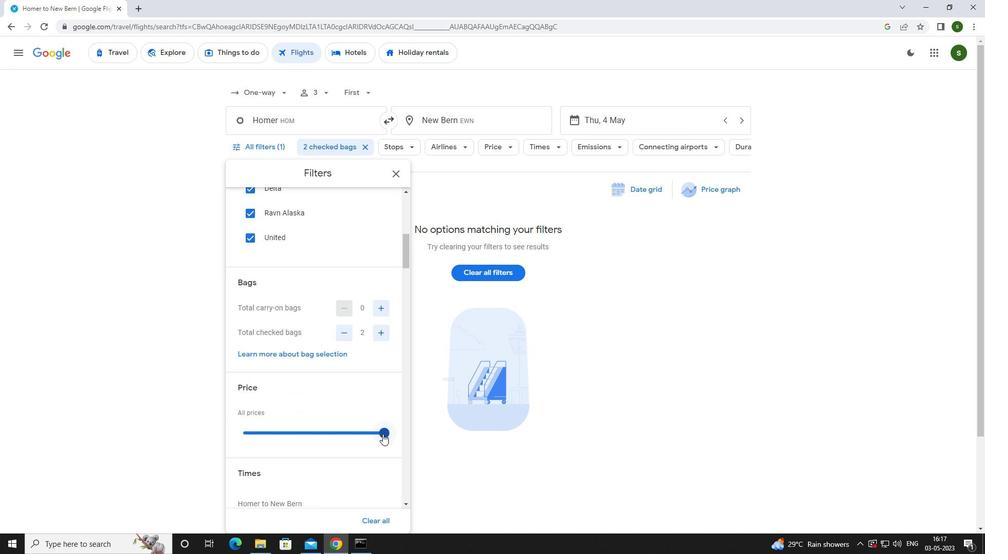 
Action: Mouse scrolled (383, 433) with delta (0, 0)
Screenshot: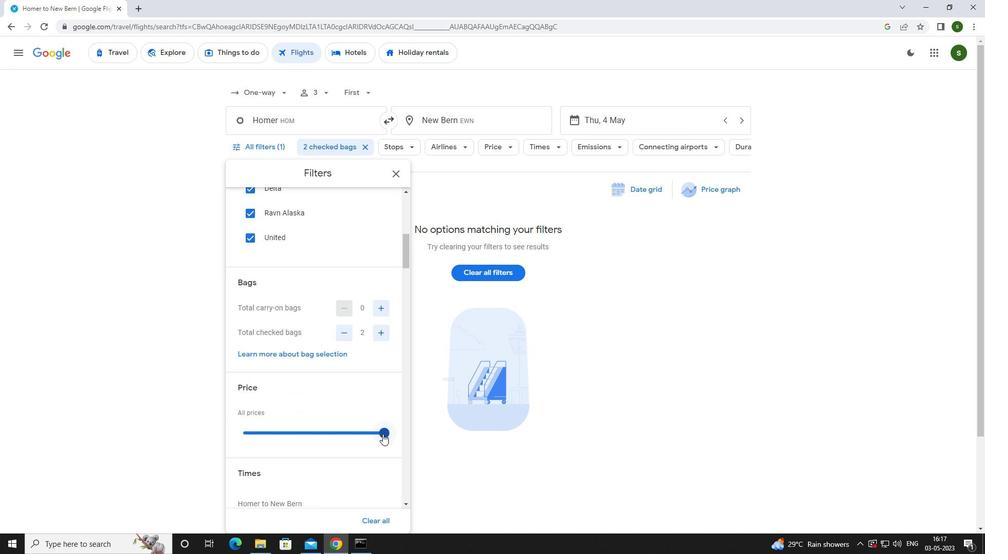 
Action: Mouse moved to (242, 445)
Screenshot: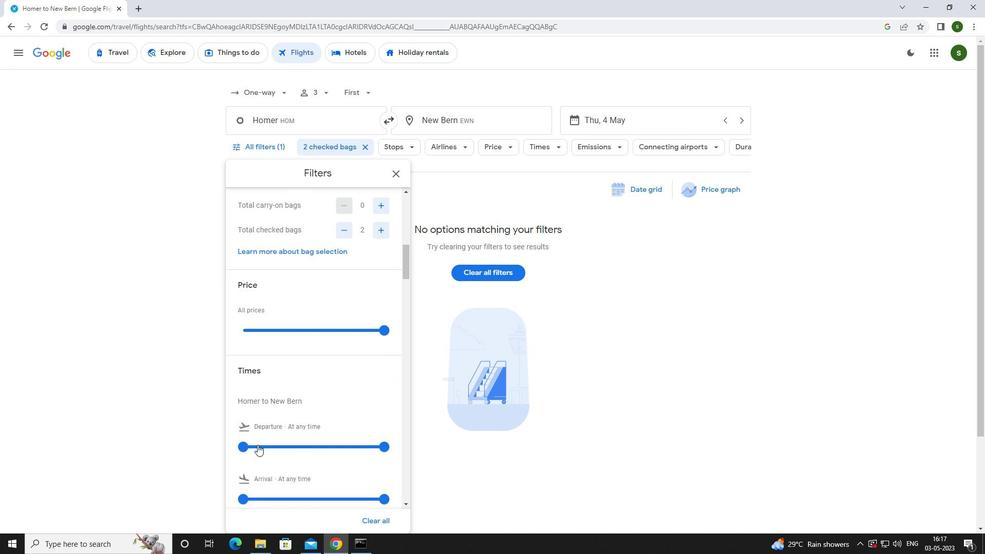 
Action: Mouse pressed left at (242, 445)
Screenshot: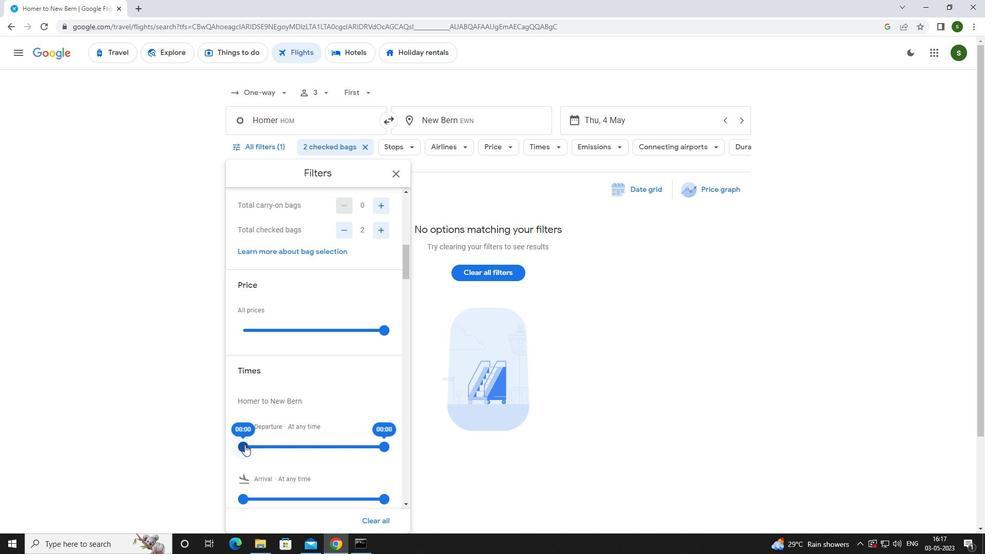 
Action: Mouse moved to (576, 363)
Screenshot: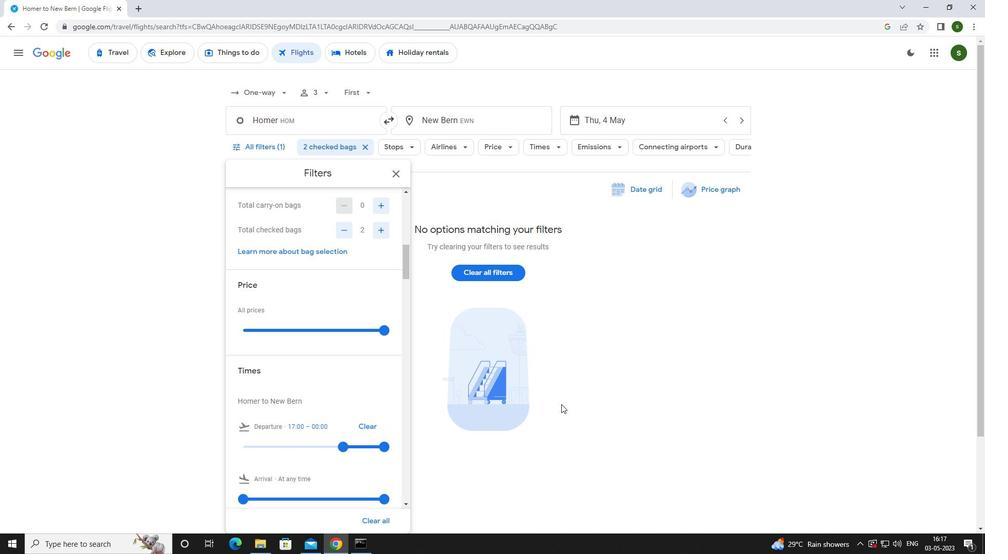 
Action: Mouse pressed left at (576, 363)
Screenshot: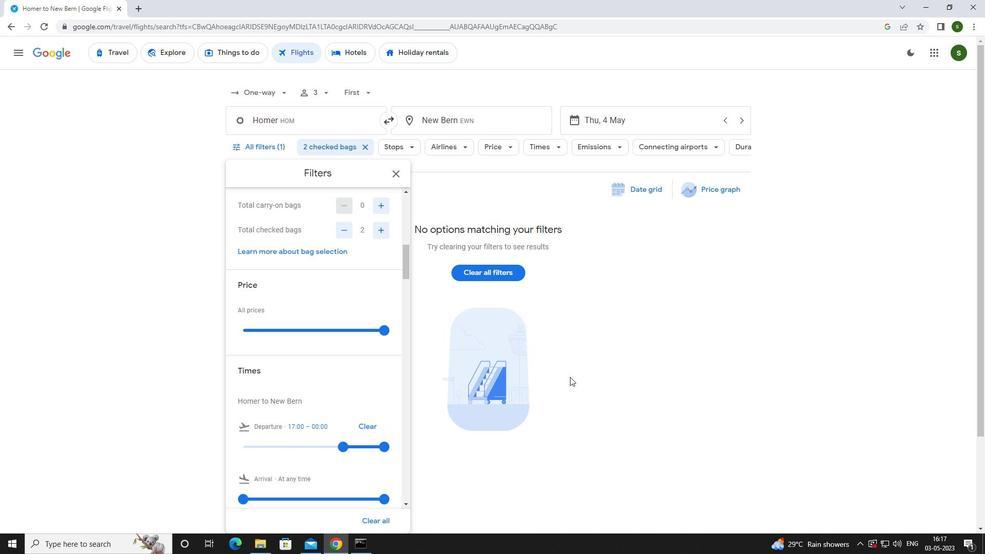 
